 Task: Look for products in the category "Cookies" from Divvies only.
Action: Mouse moved to (951, 363)
Screenshot: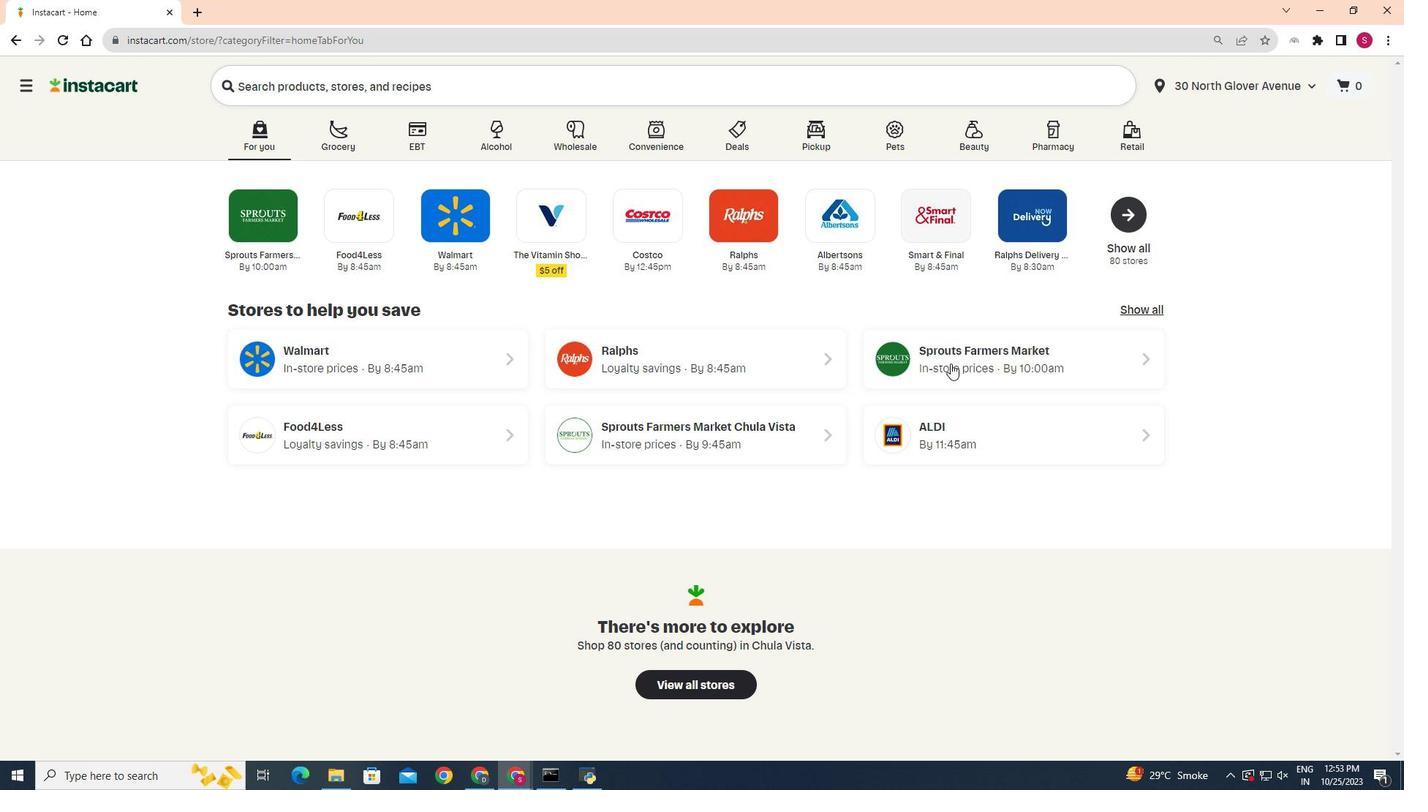 
Action: Mouse pressed left at (951, 363)
Screenshot: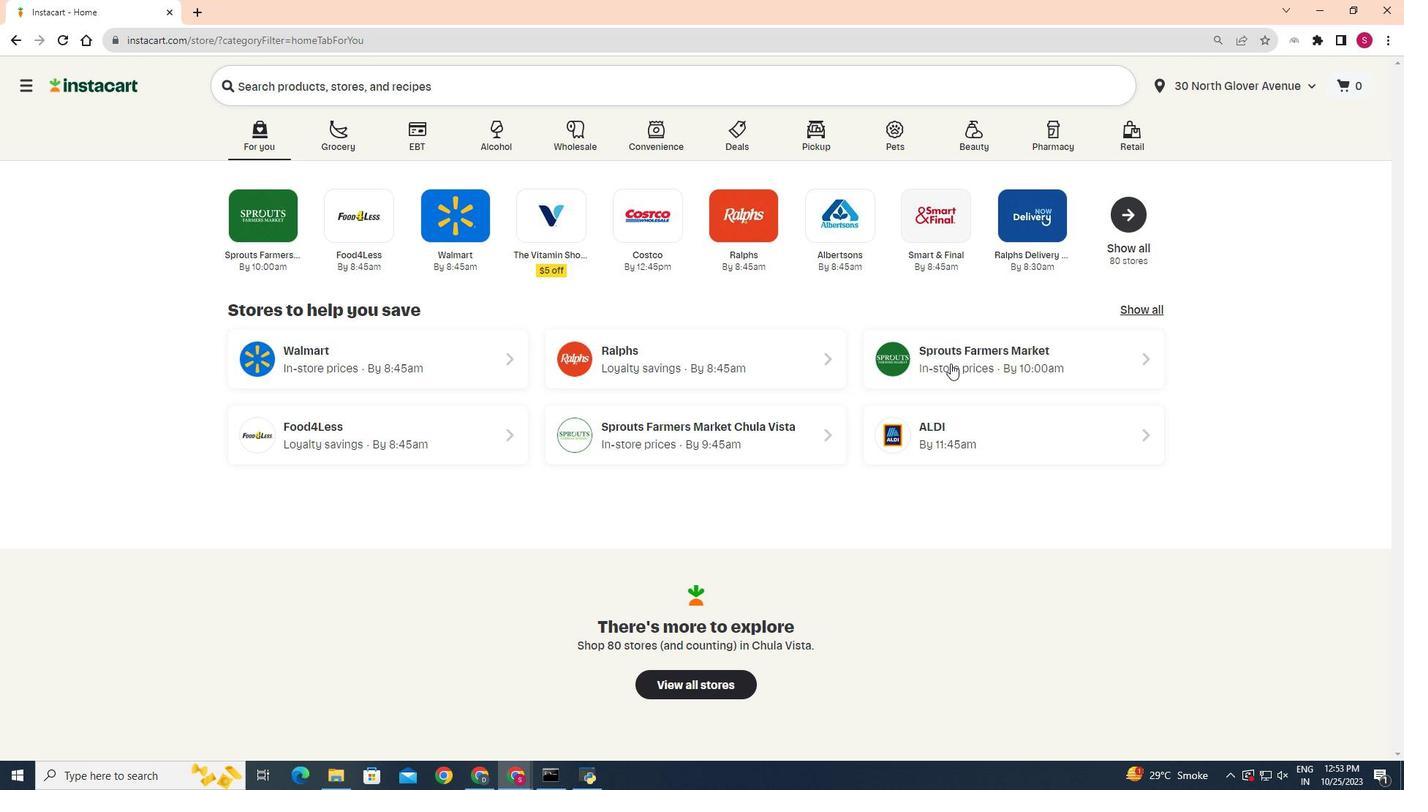 
Action: Mouse moved to (80, 636)
Screenshot: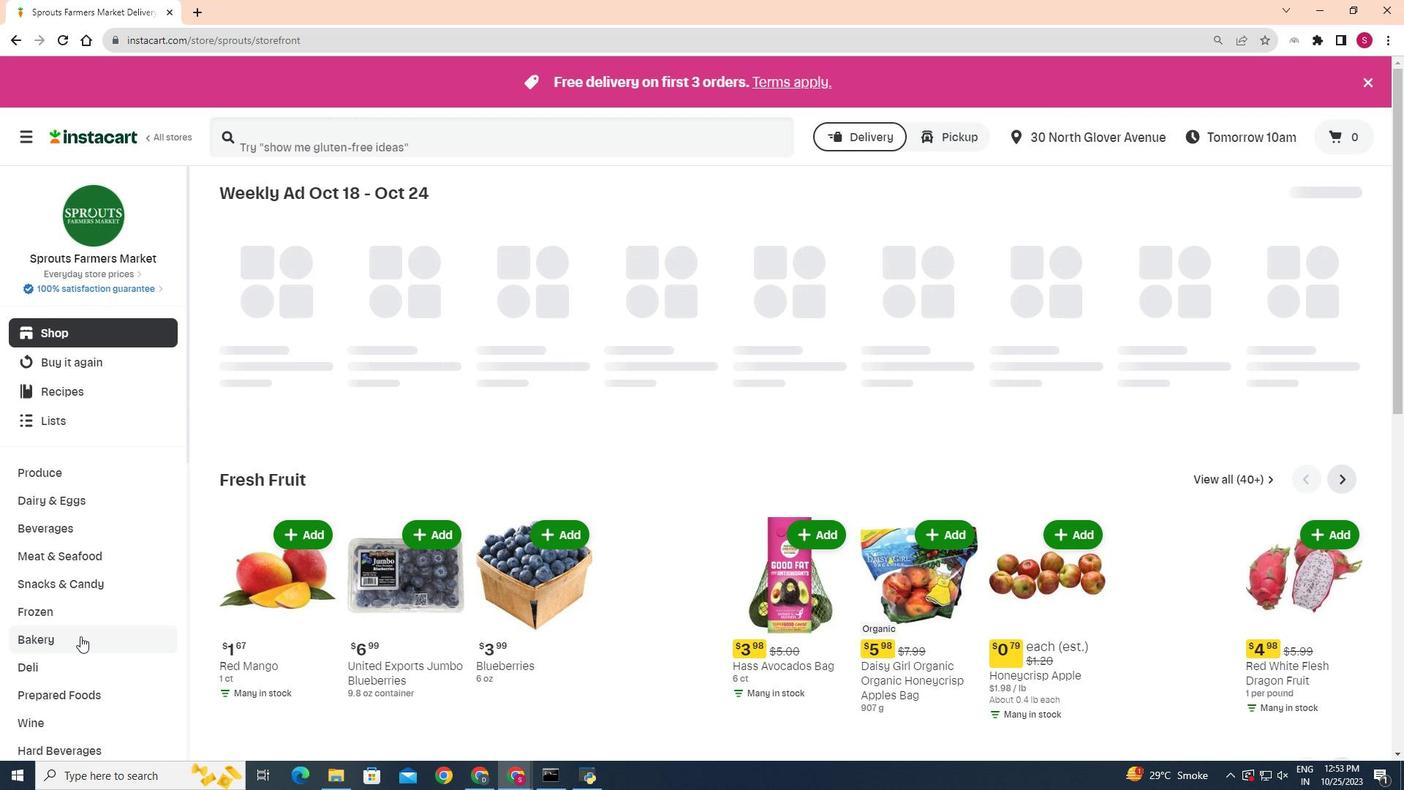 
Action: Mouse pressed left at (80, 636)
Screenshot: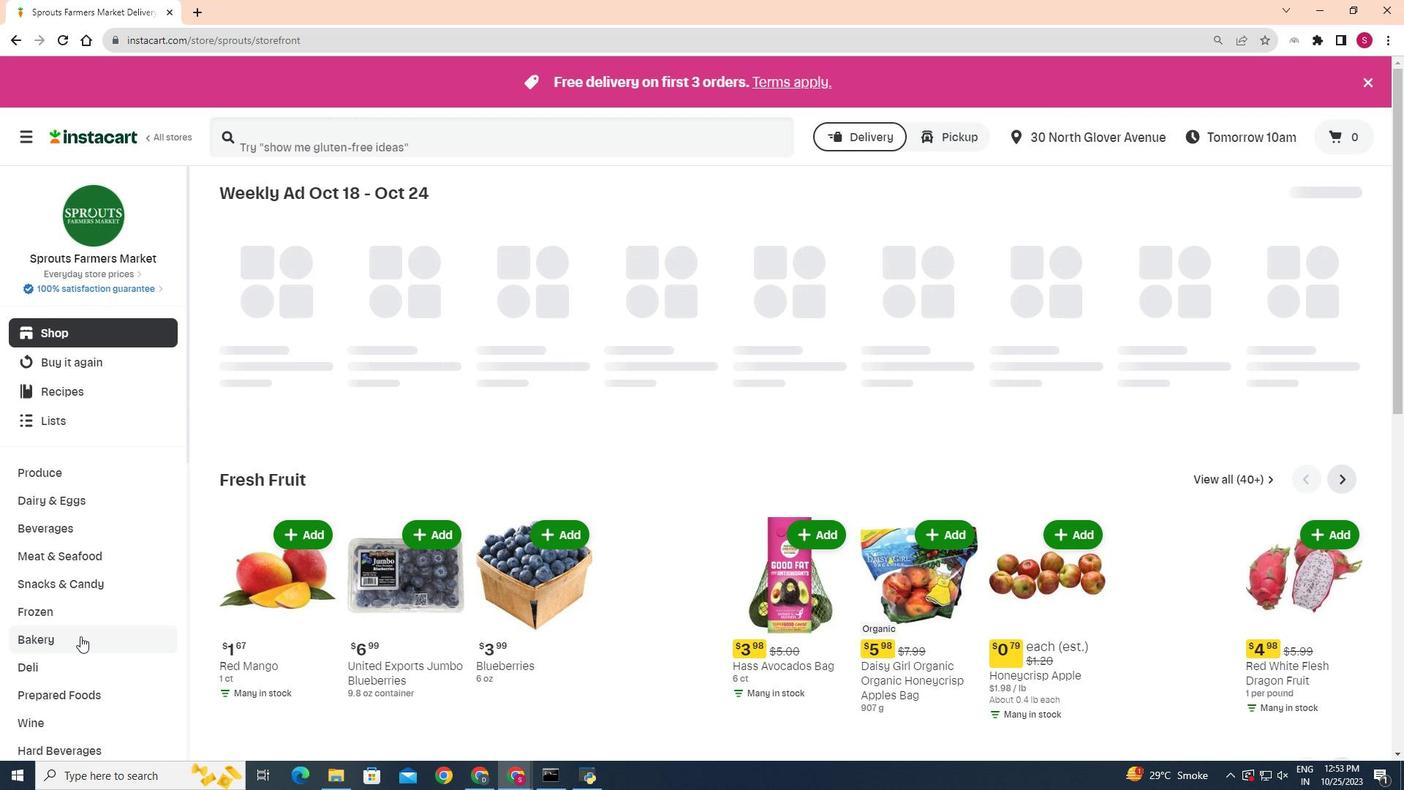 
Action: Mouse moved to (508, 235)
Screenshot: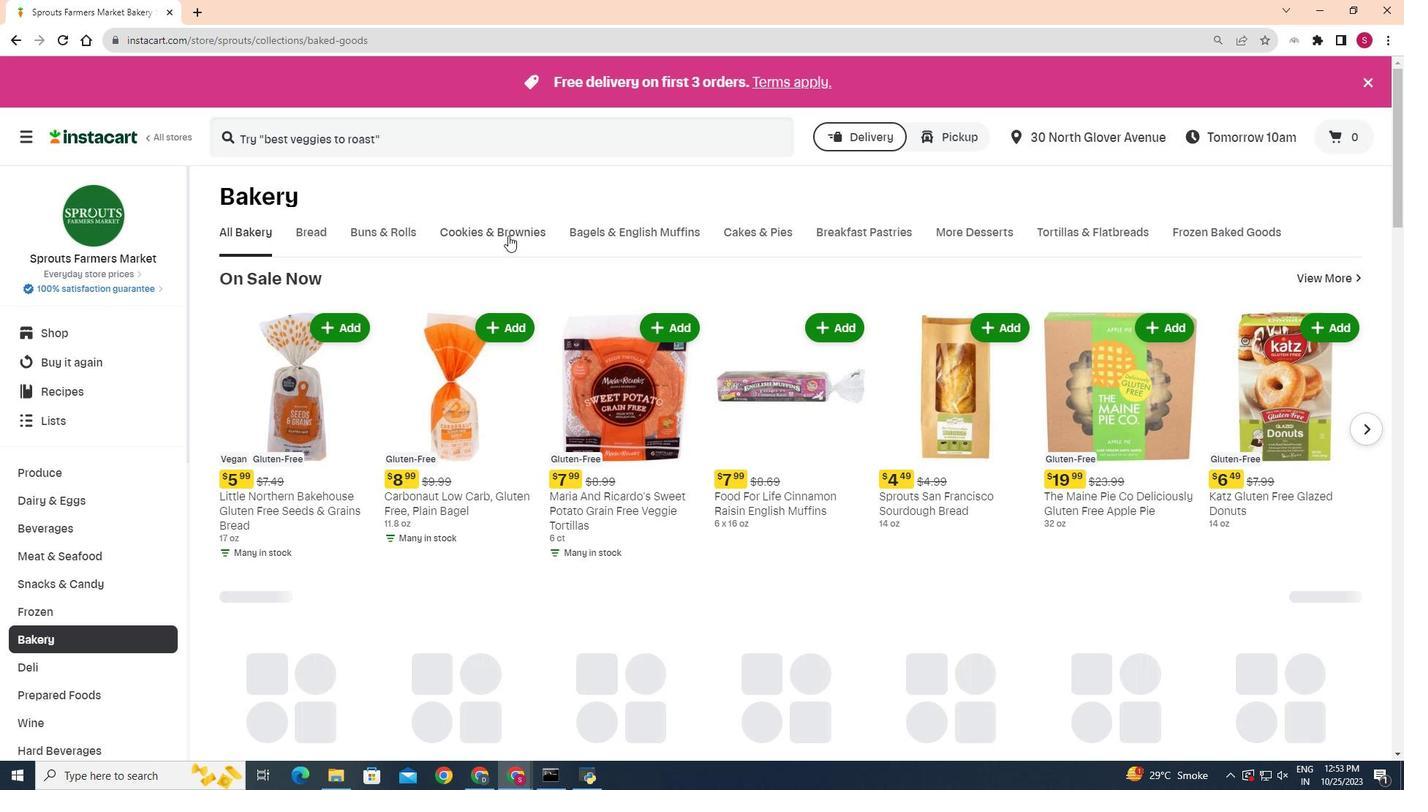 
Action: Mouse pressed left at (508, 235)
Screenshot: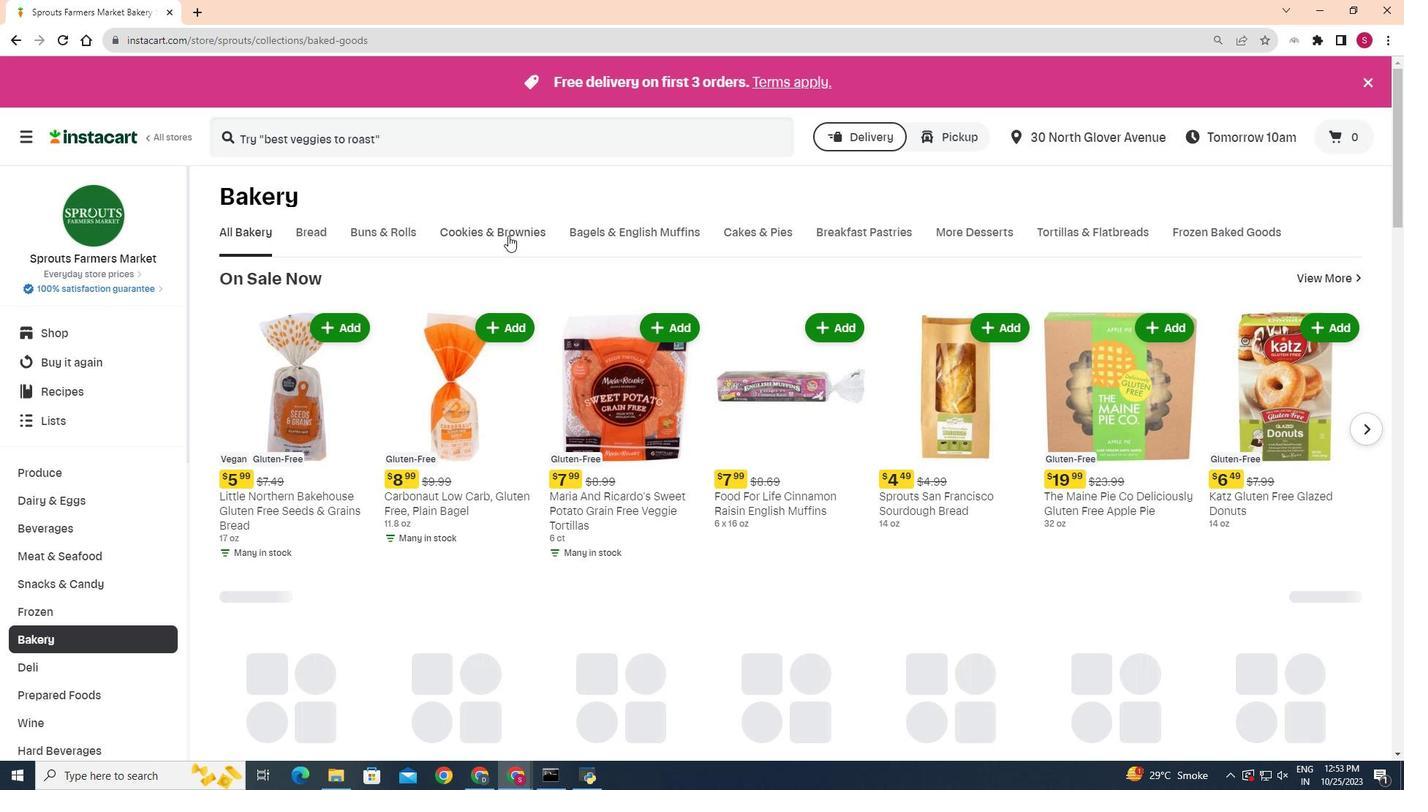 
Action: Mouse moved to (333, 297)
Screenshot: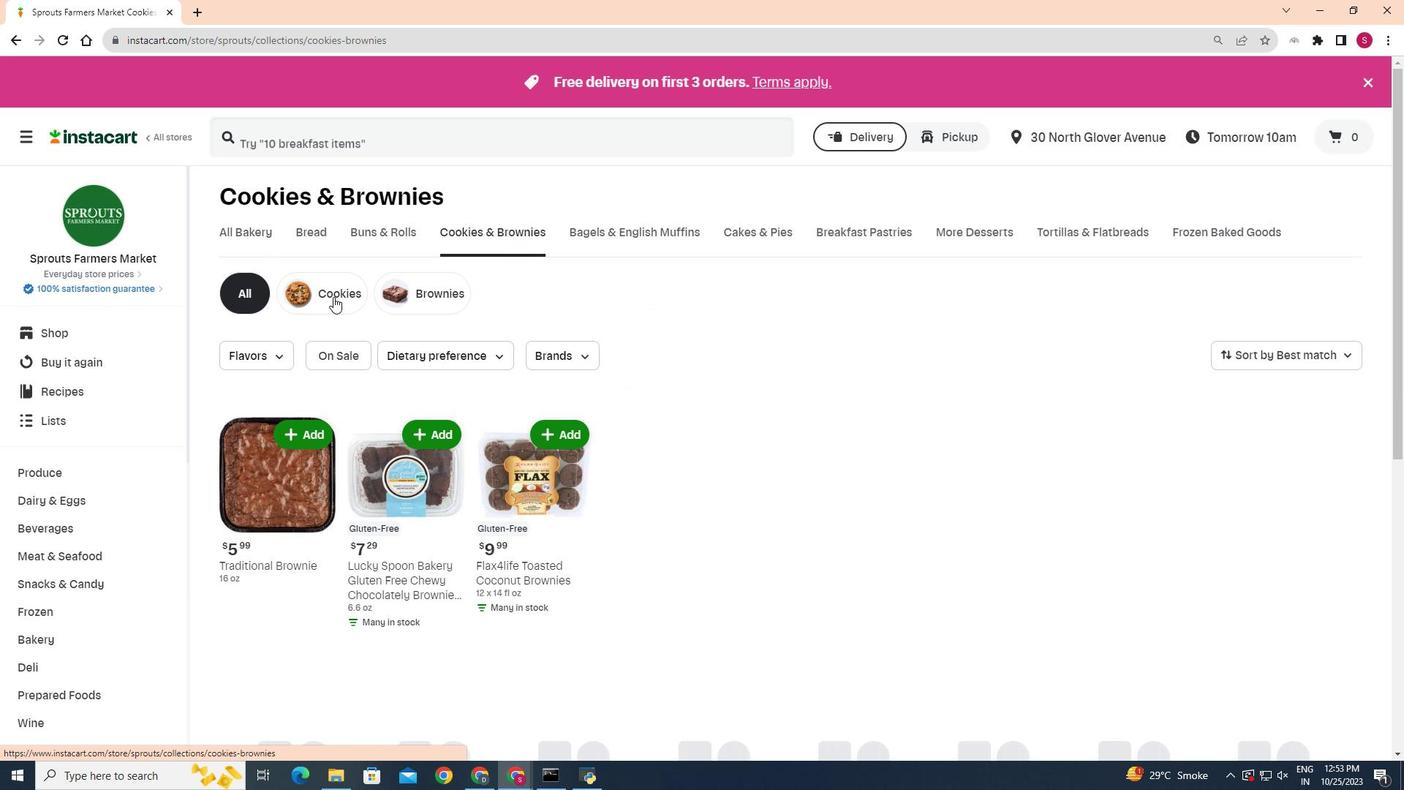 
Action: Mouse pressed left at (333, 297)
Screenshot: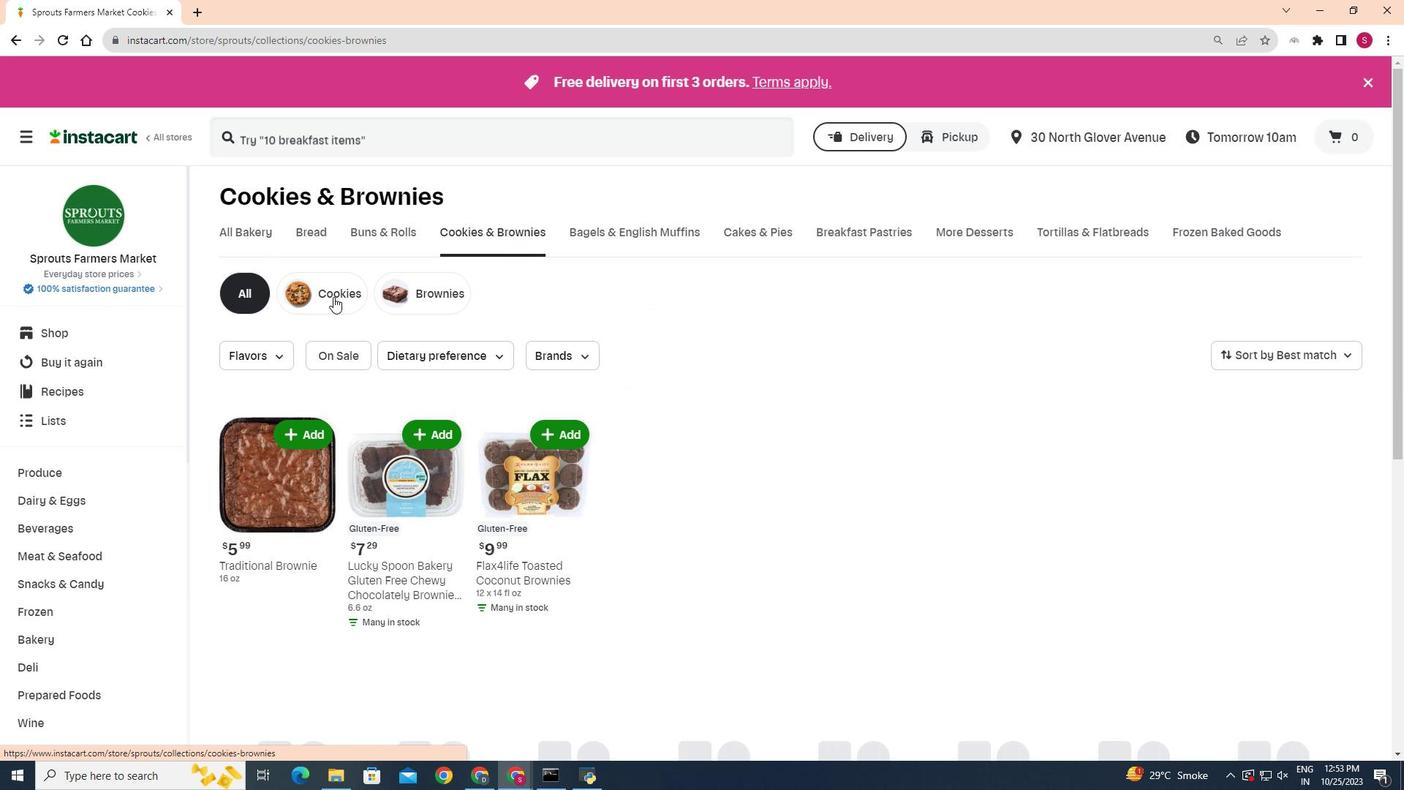 
Action: Mouse moved to (583, 363)
Screenshot: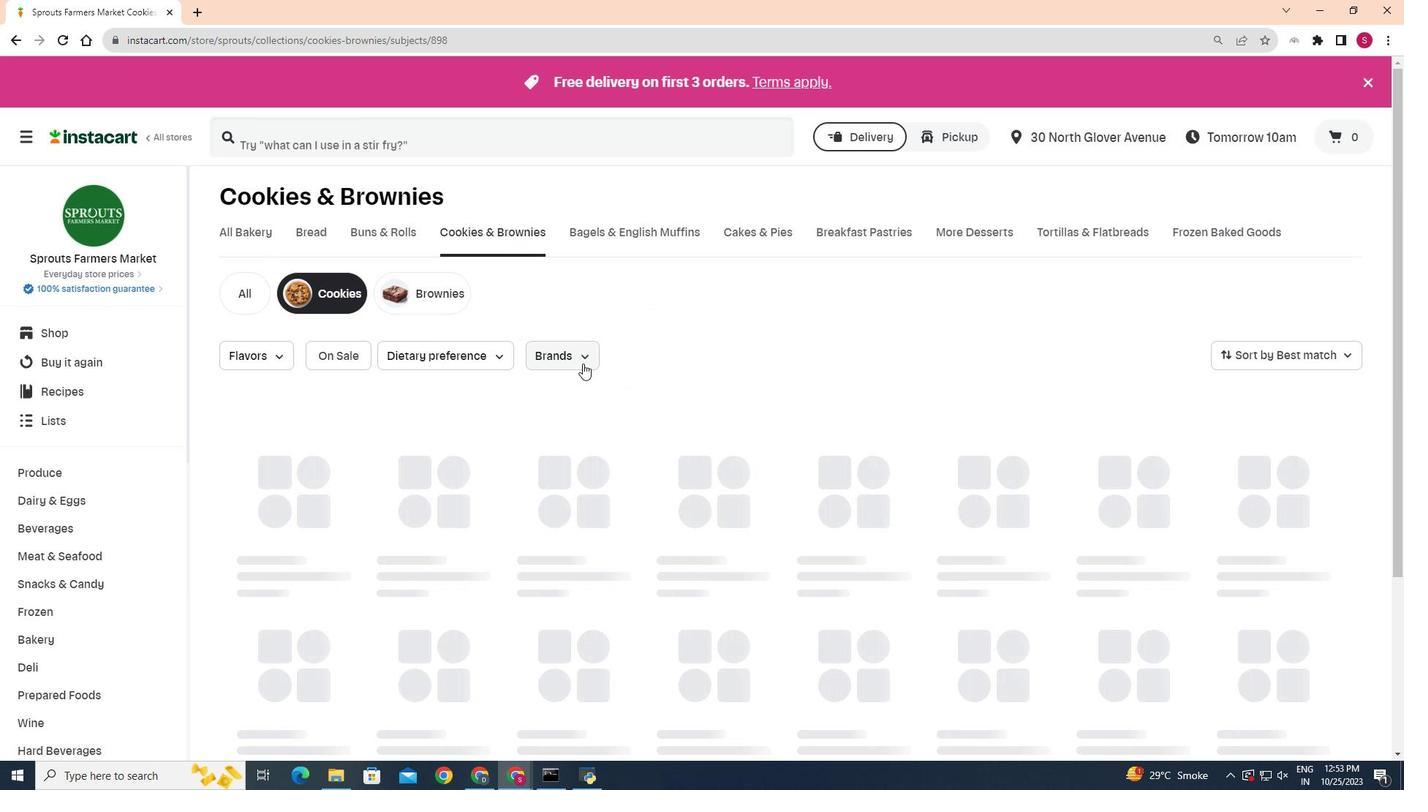 
Action: Mouse pressed left at (583, 363)
Screenshot: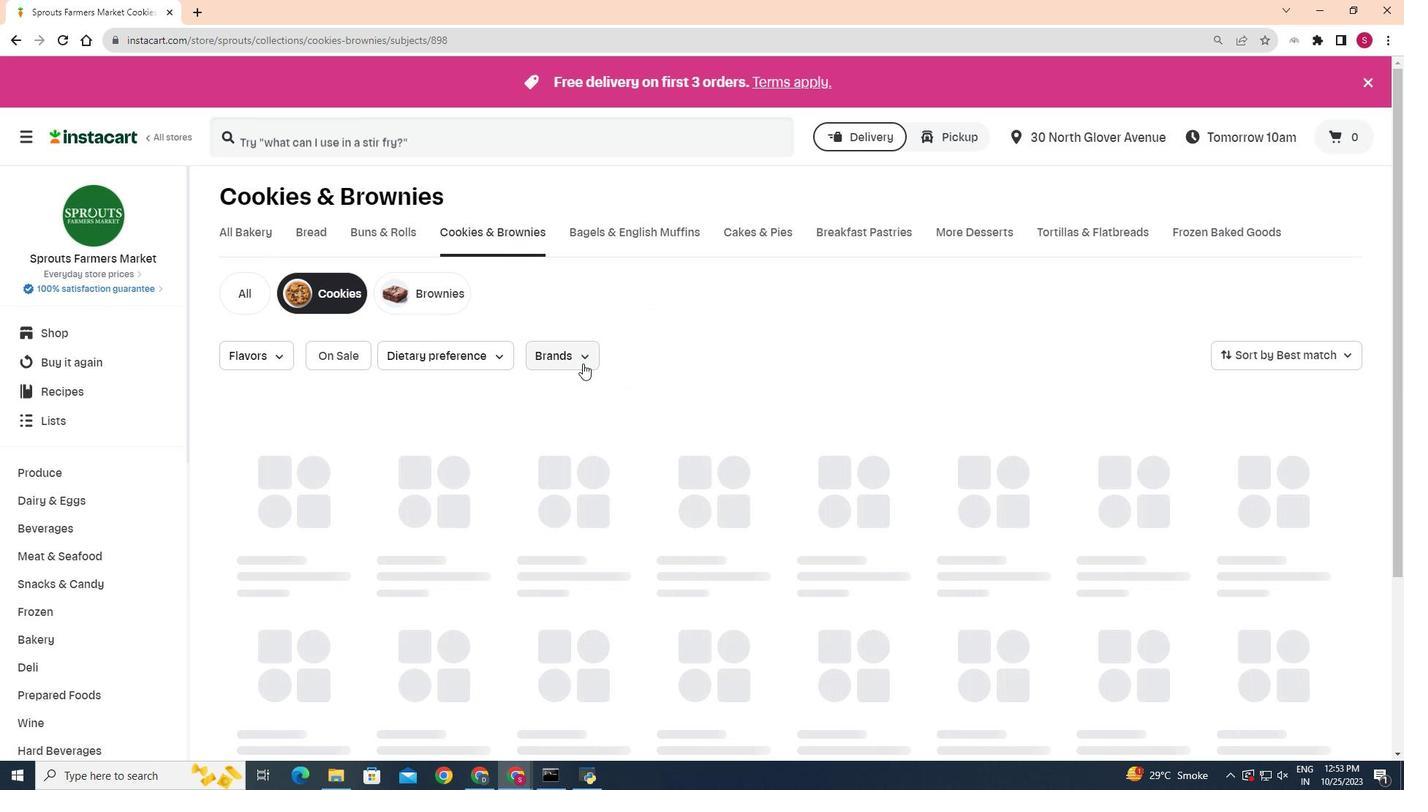 
Action: Mouse moved to (590, 446)
Screenshot: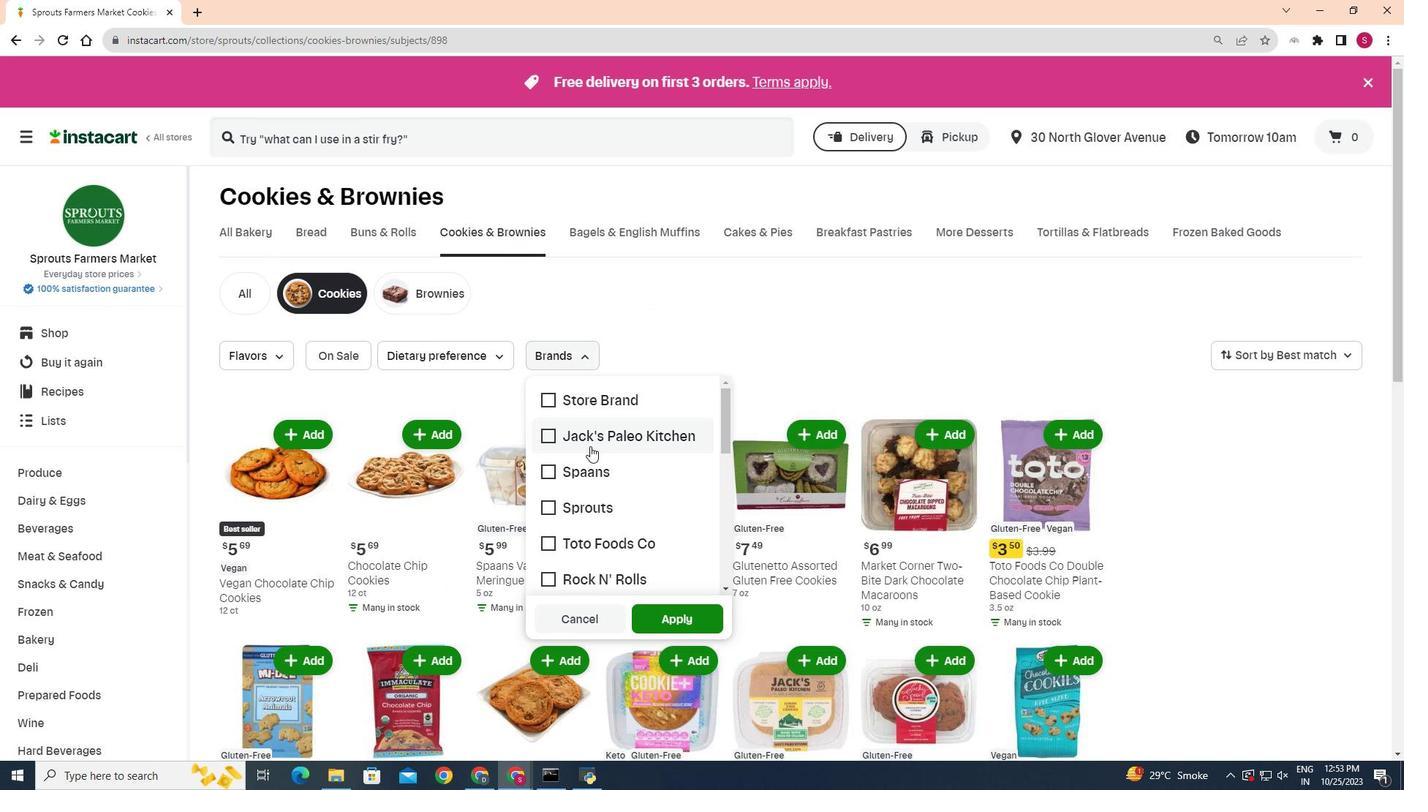 
Action: Mouse scrolled (590, 445) with delta (0, 0)
Screenshot: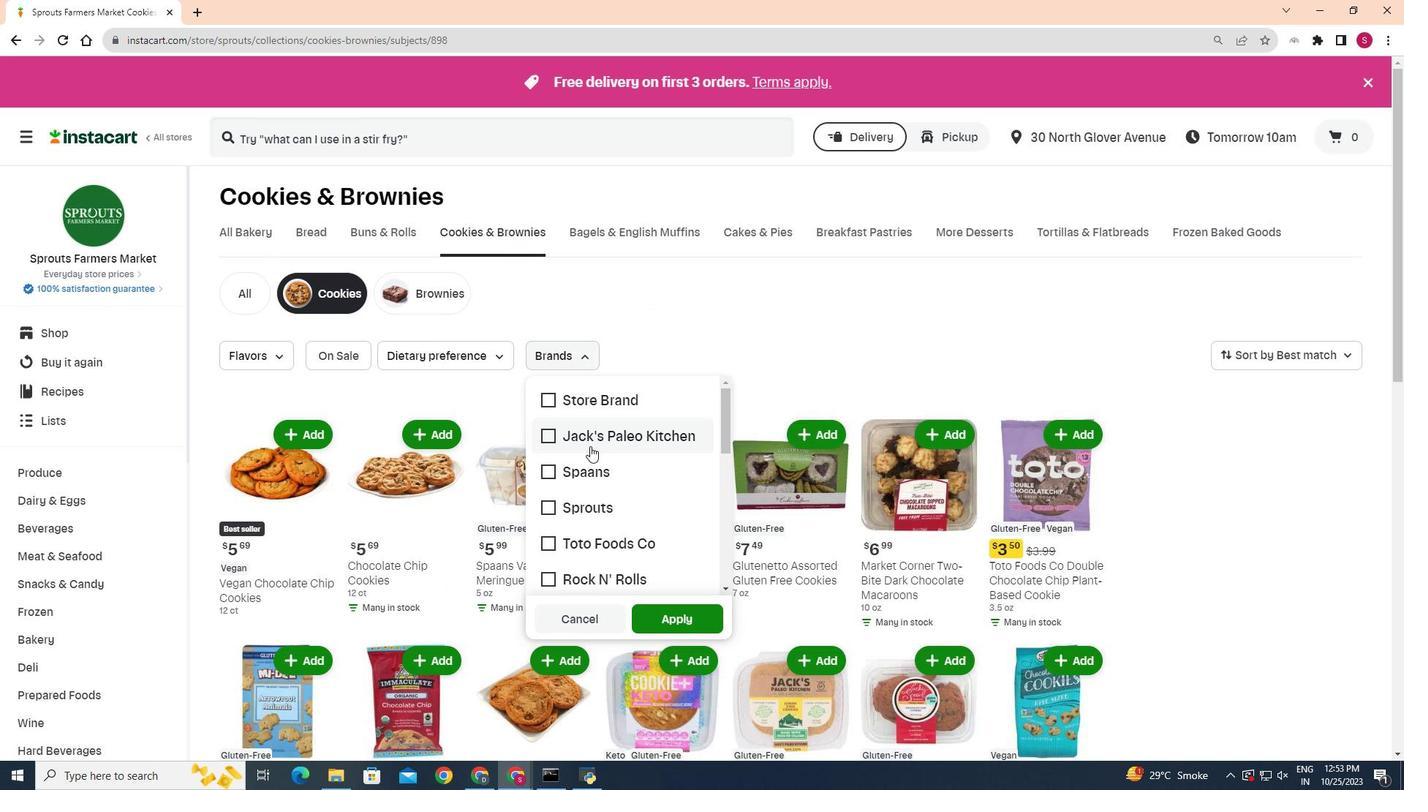 
Action: Mouse scrolled (590, 445) with delta (0, 0)
Screenshot: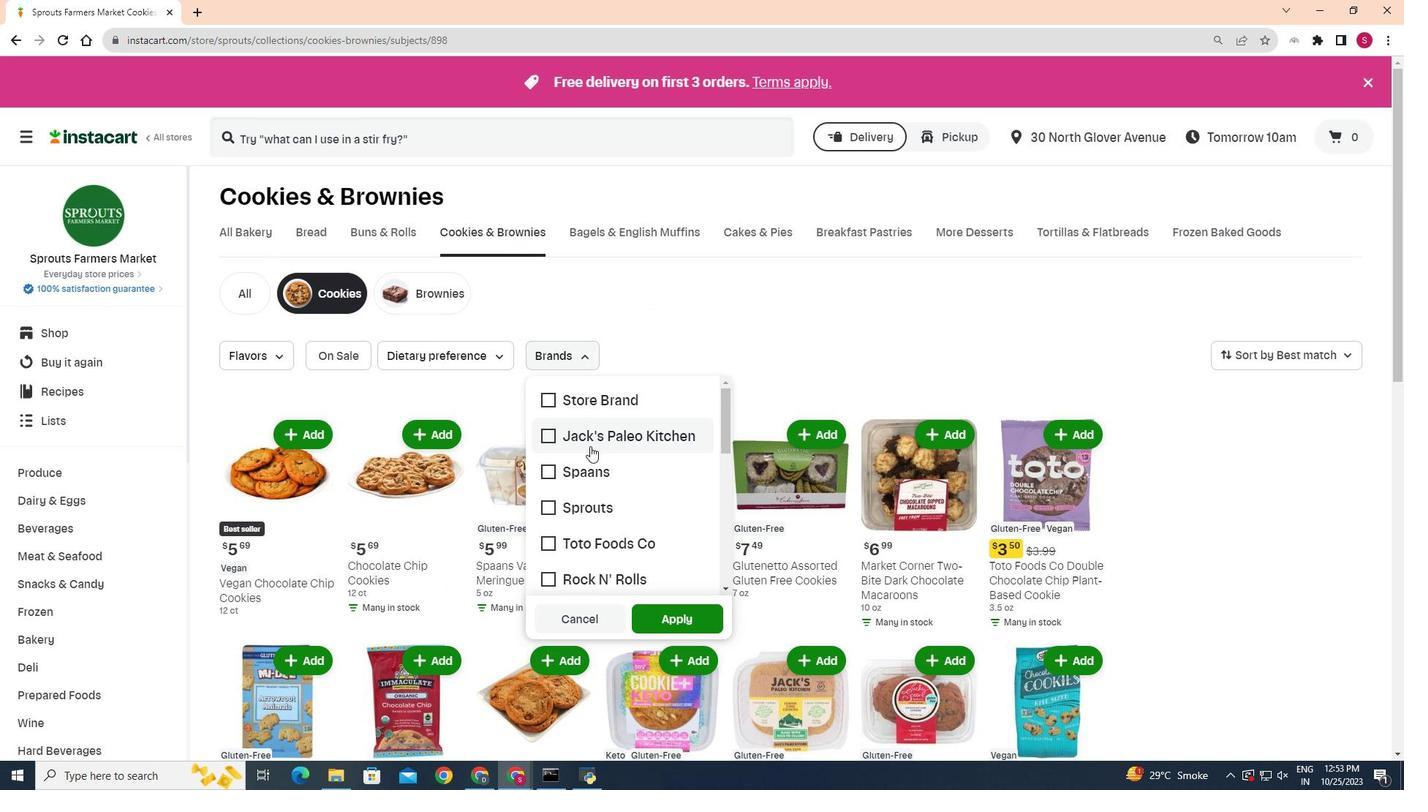 
Action: Mouse moved to (597, 442)
Screenshot: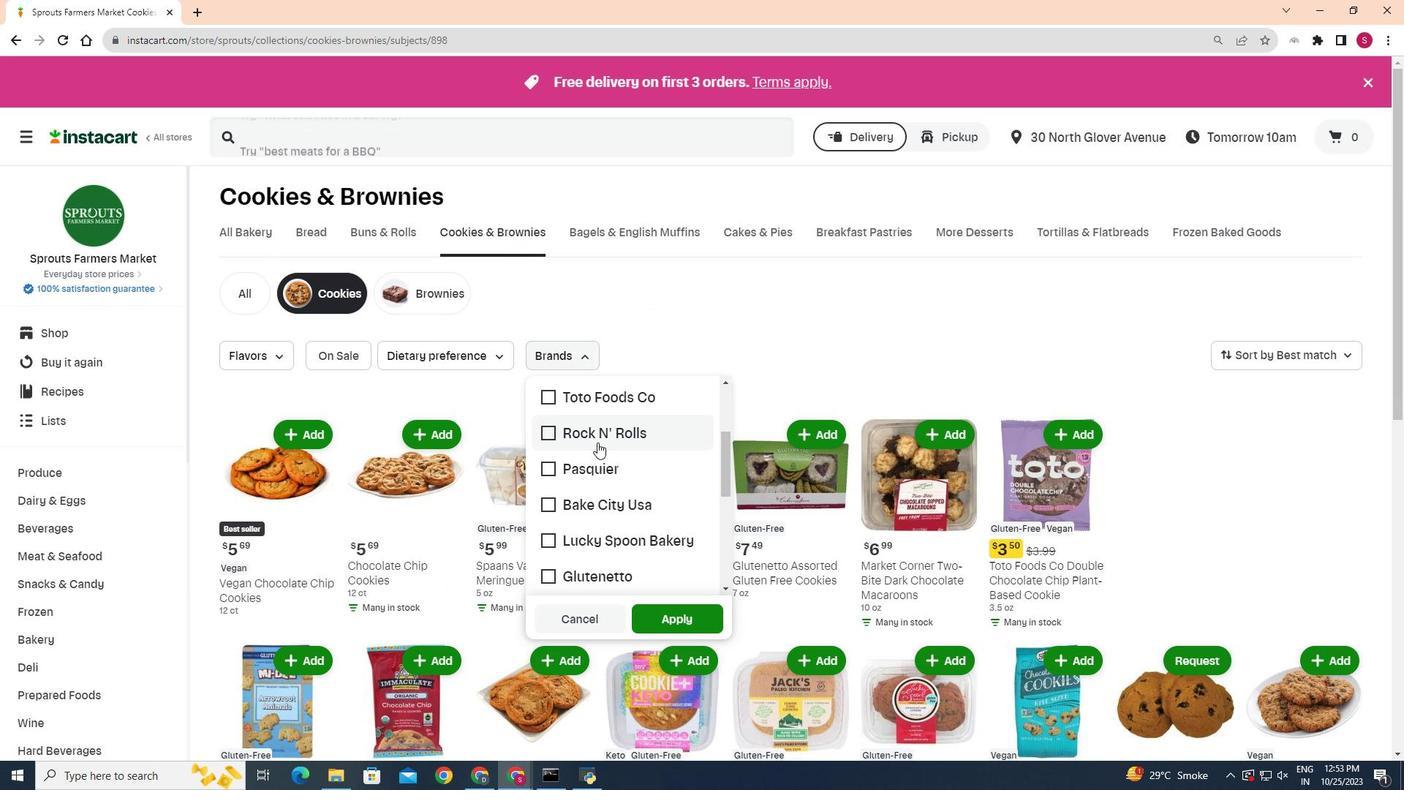 
Action: Mouse scrolled (597, 441) with delta (0, 0)
Screenshot: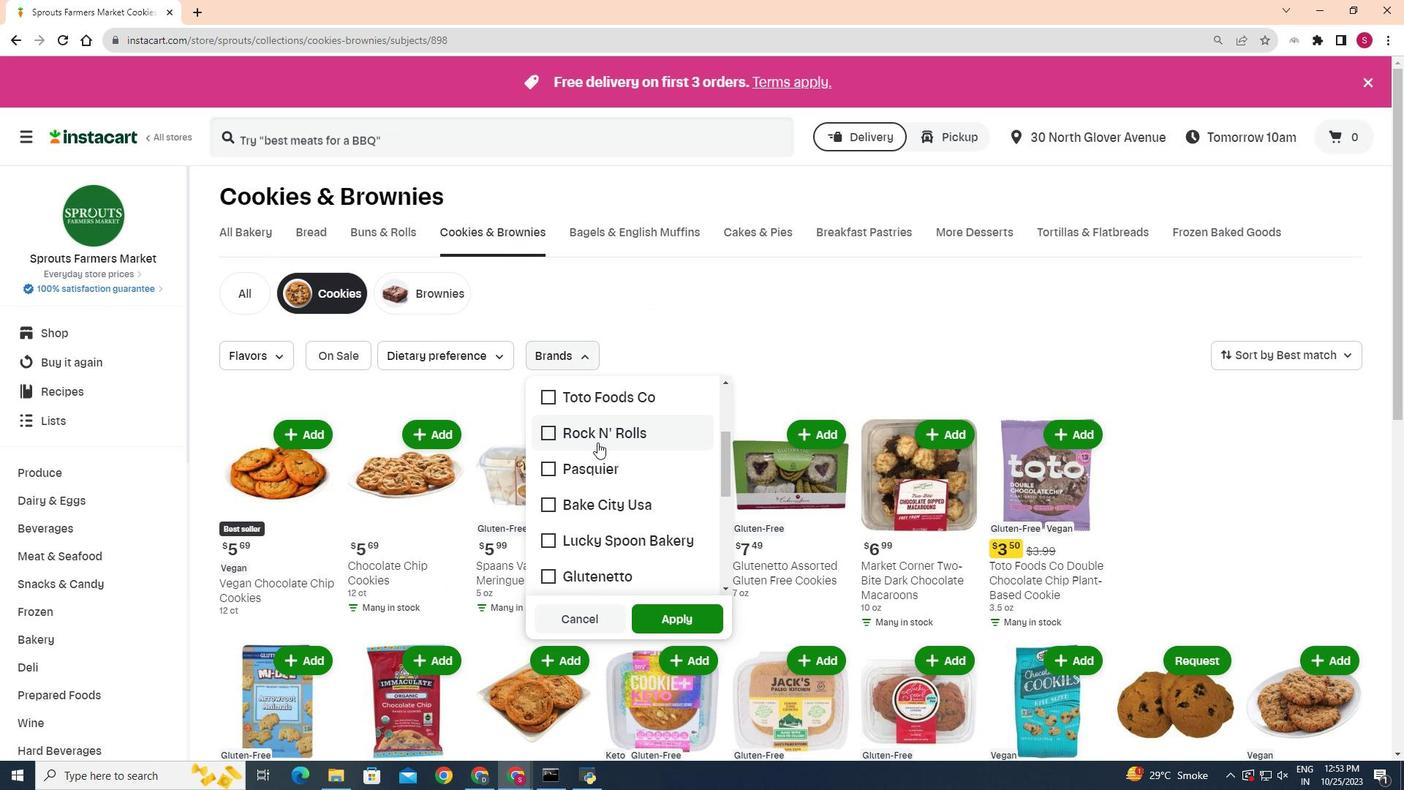 
Action: Mouse scrolled (597, 441) with delta (0, 0)
Screenshot: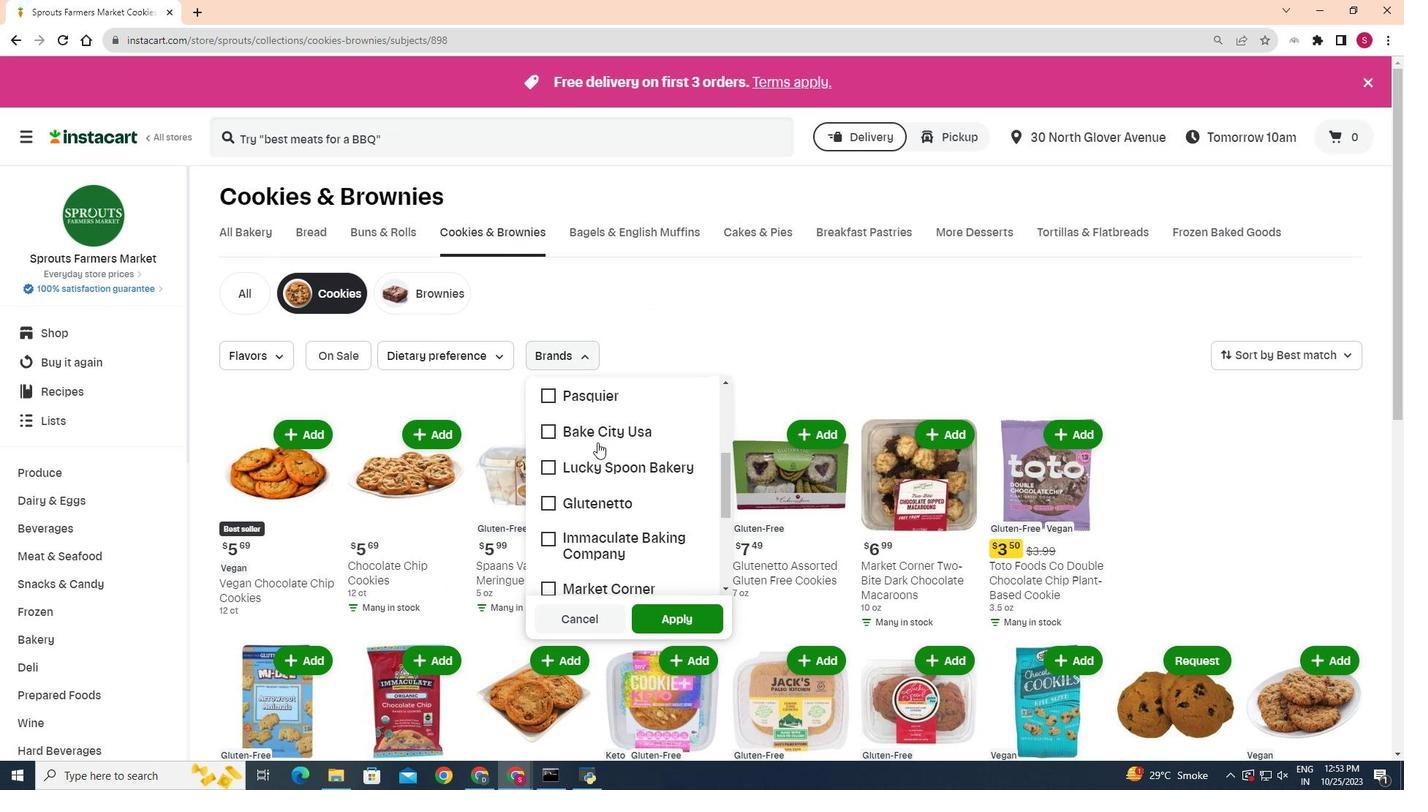 
Action: Mouse scrolled (597, 441) with delta (0, 0)
Screenshot: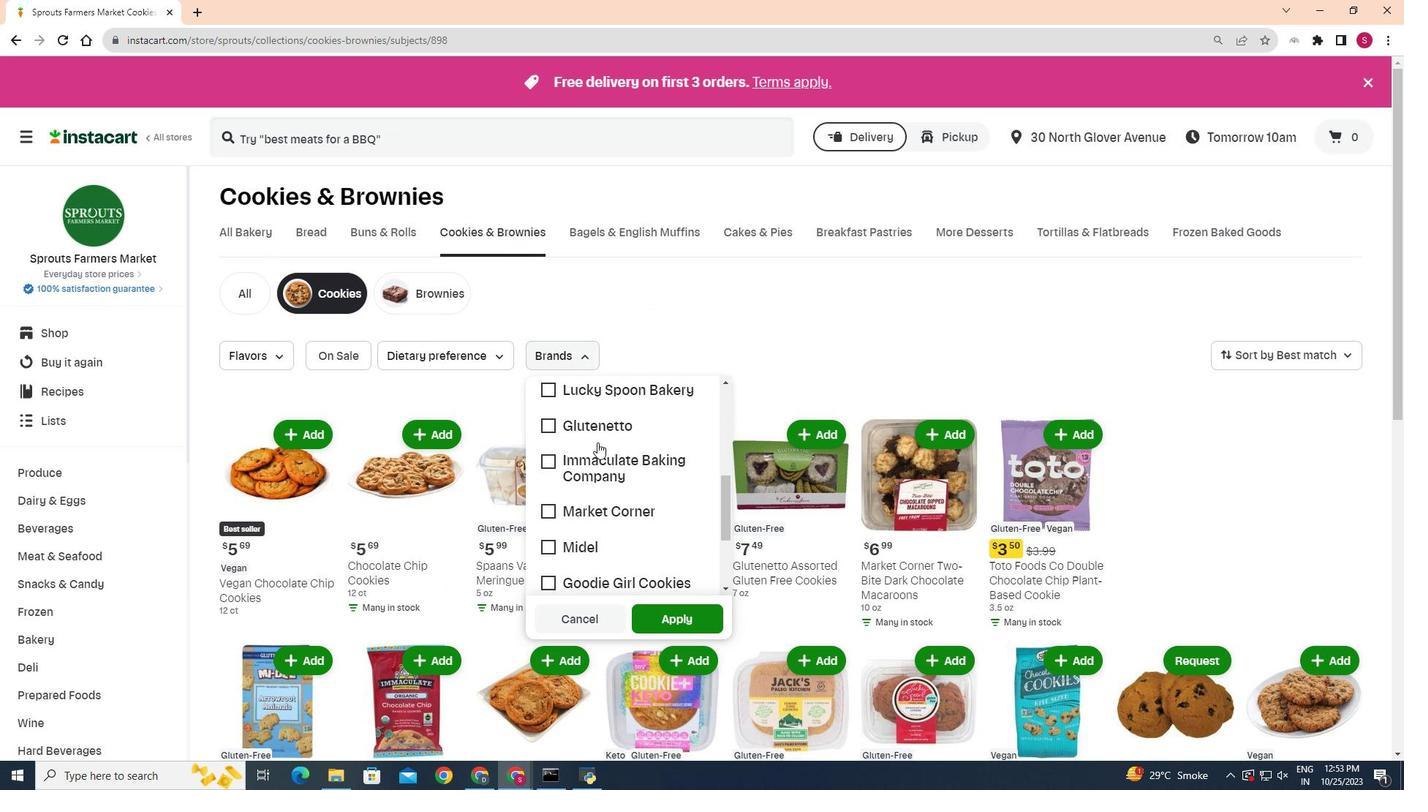 
Action: Mouse scrolled (597, 441) with delta (0, 0)
Screenshot: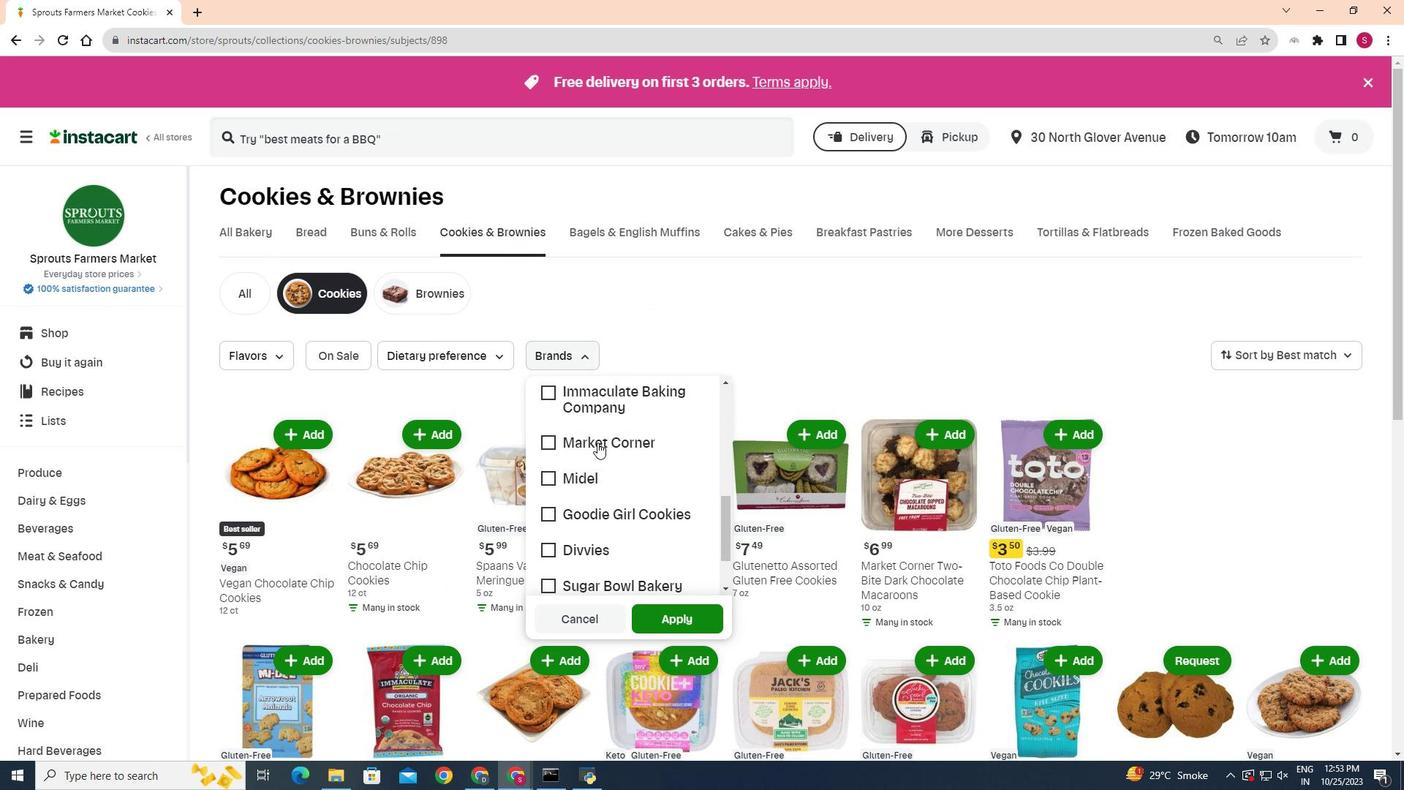 
Action: Mouse moved to (545, 476)
Screenshot: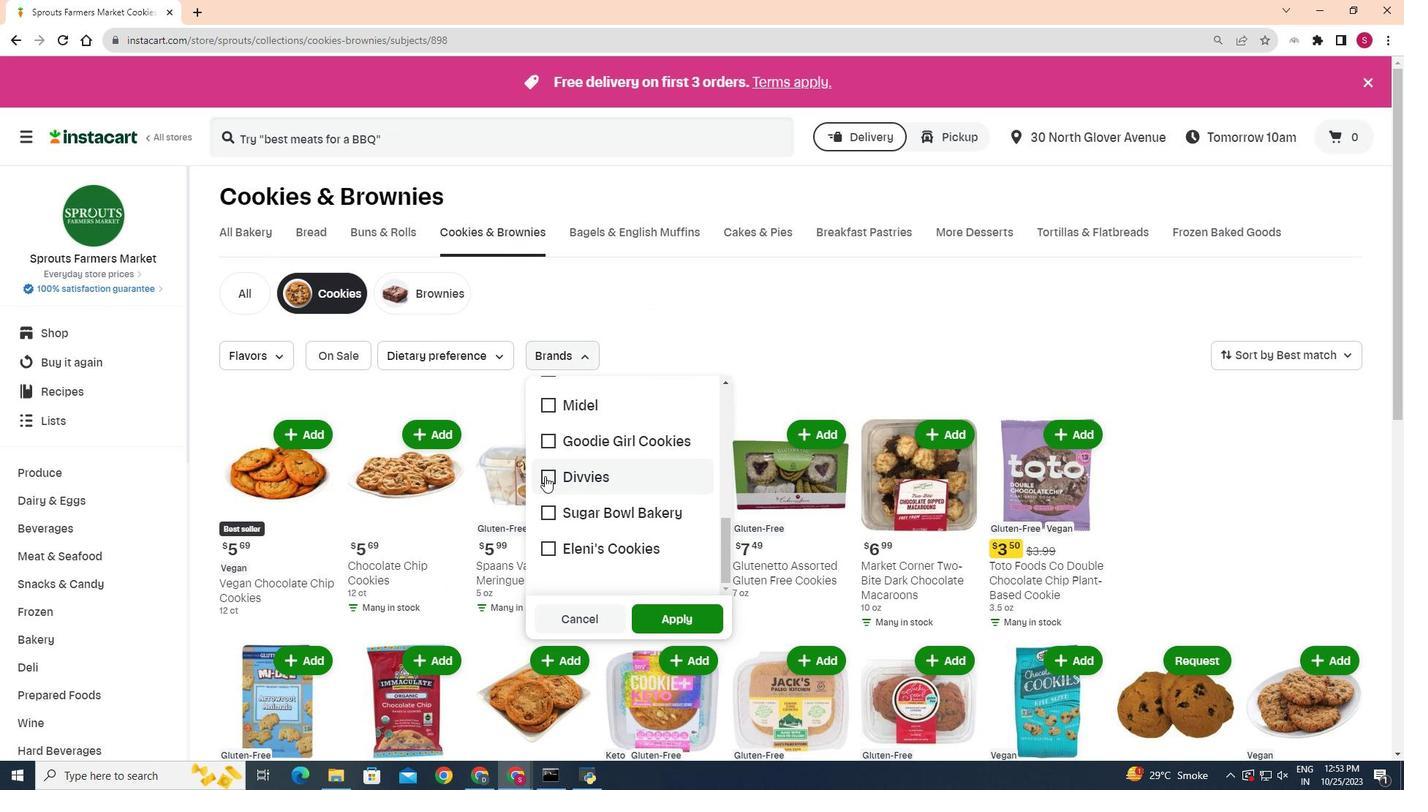 
Action: Mouse pressed left at (545, 476)
Screenshot: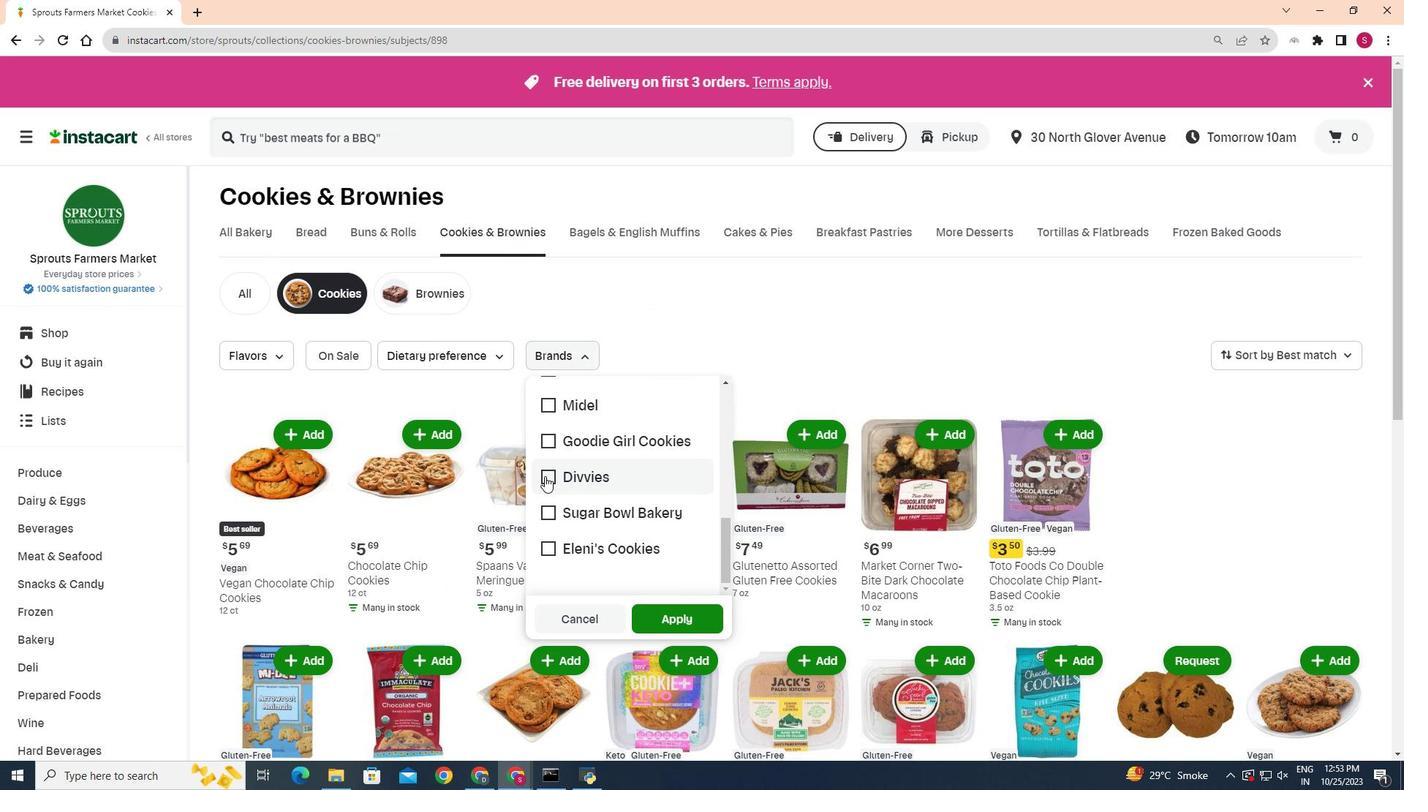 
Action: Mouse moved to (678, 620)
Screenshot: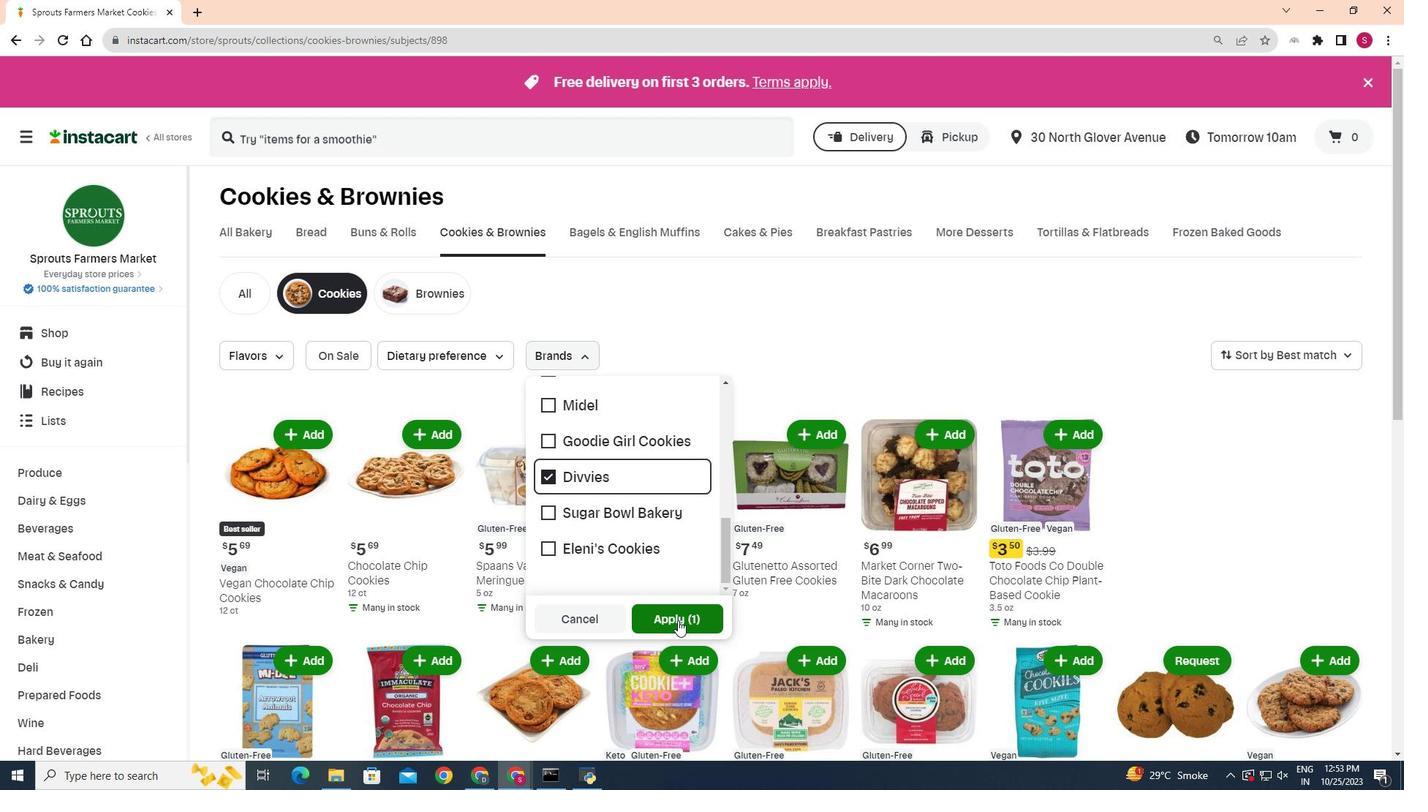 
Action: Mouse pressed left at (678, 620)
Screenshot: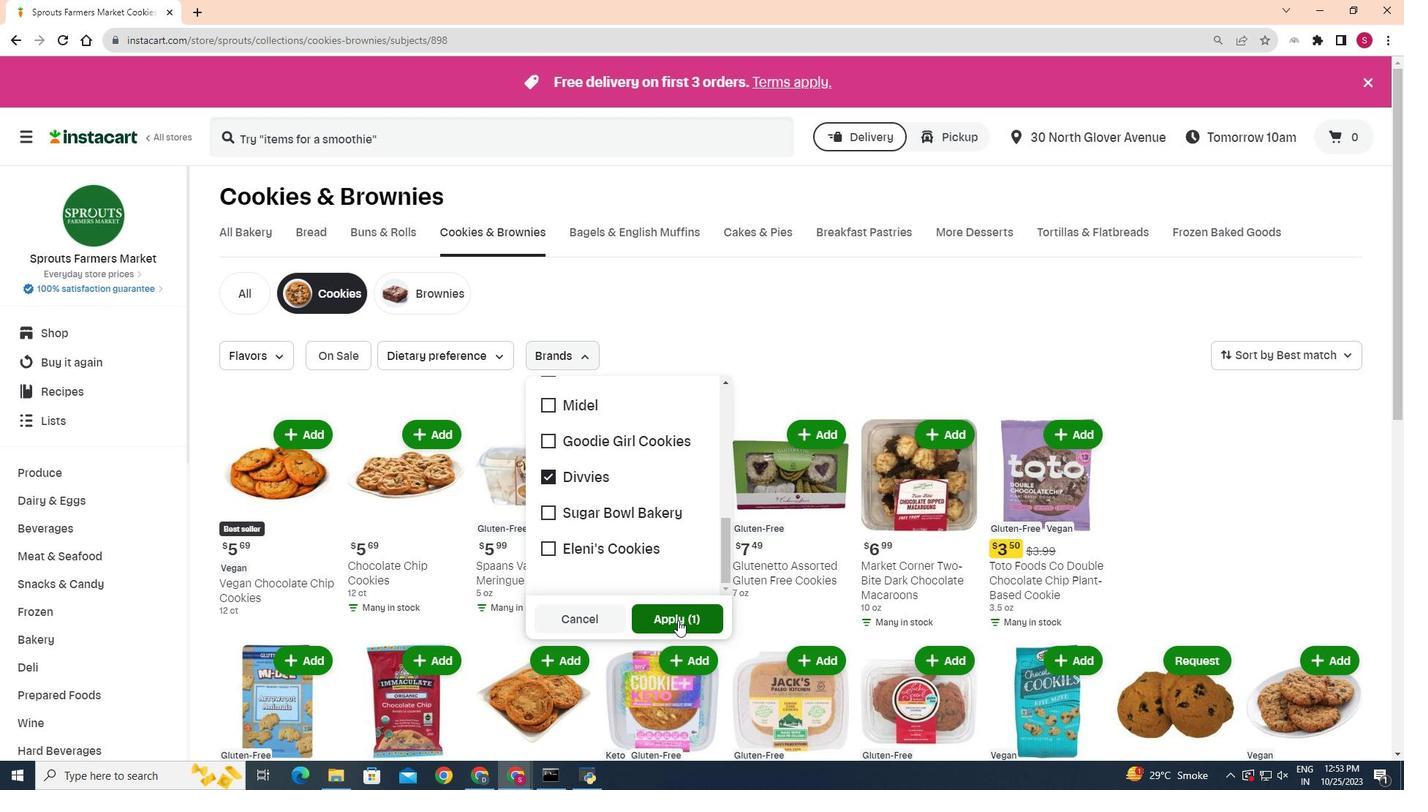 
Action: Mouse moved to (922, 354)
Screenshot: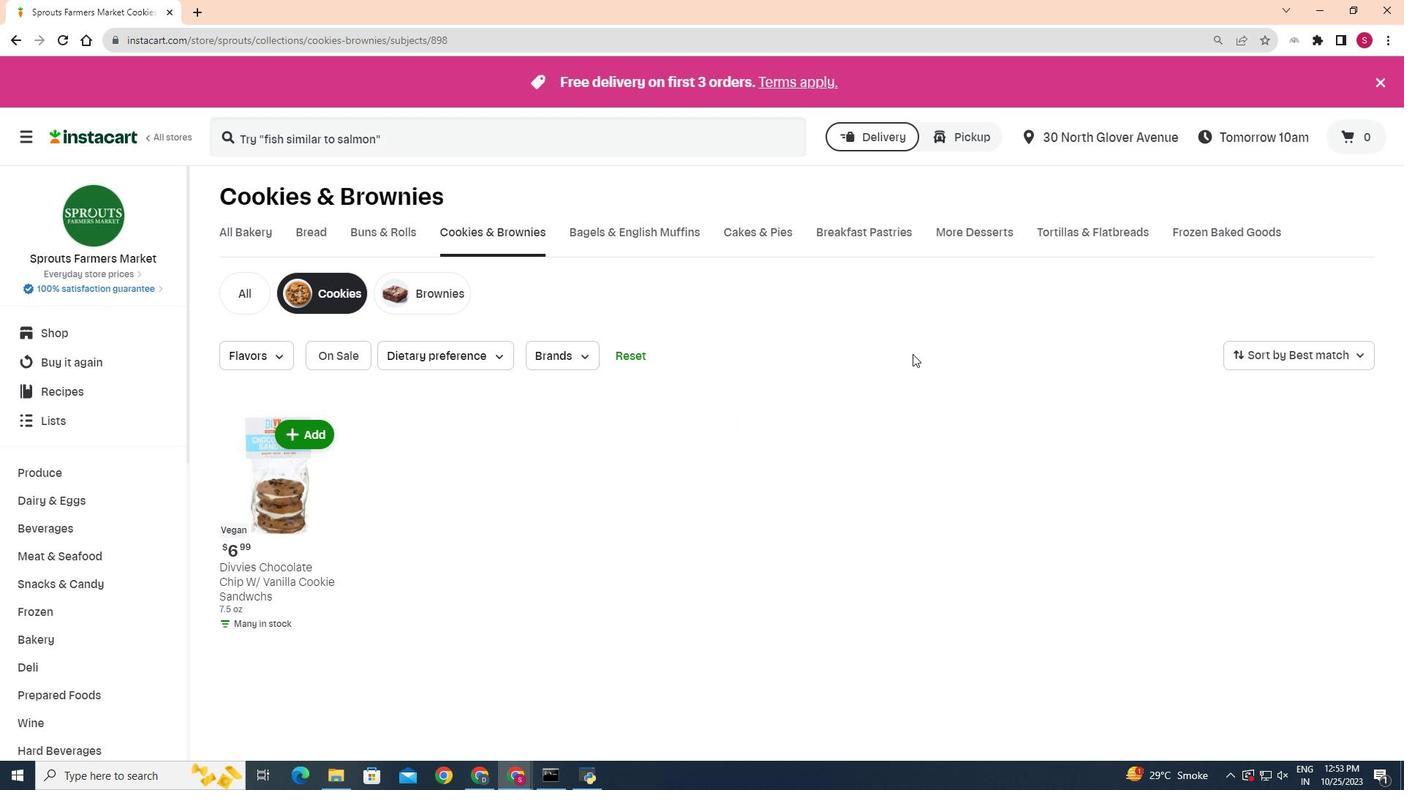 
